 Task: In the  document Cities.html Select the text and change paragraph spacing to  'Double' Change page orientation to  'Landscape' Add Page color Dark Red
Action: Mouse moved to (579, 378)
Screenshot: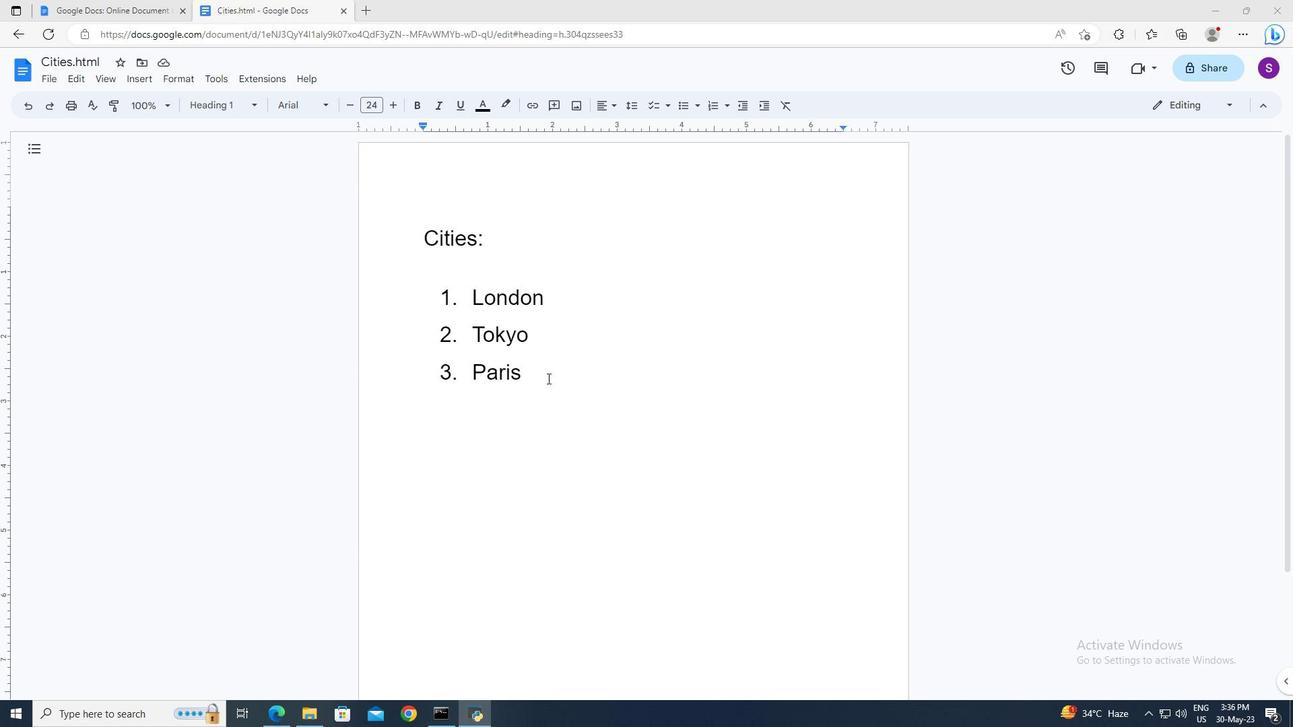 
Action: Mouse pressed left at (579, 378)
Screenshot: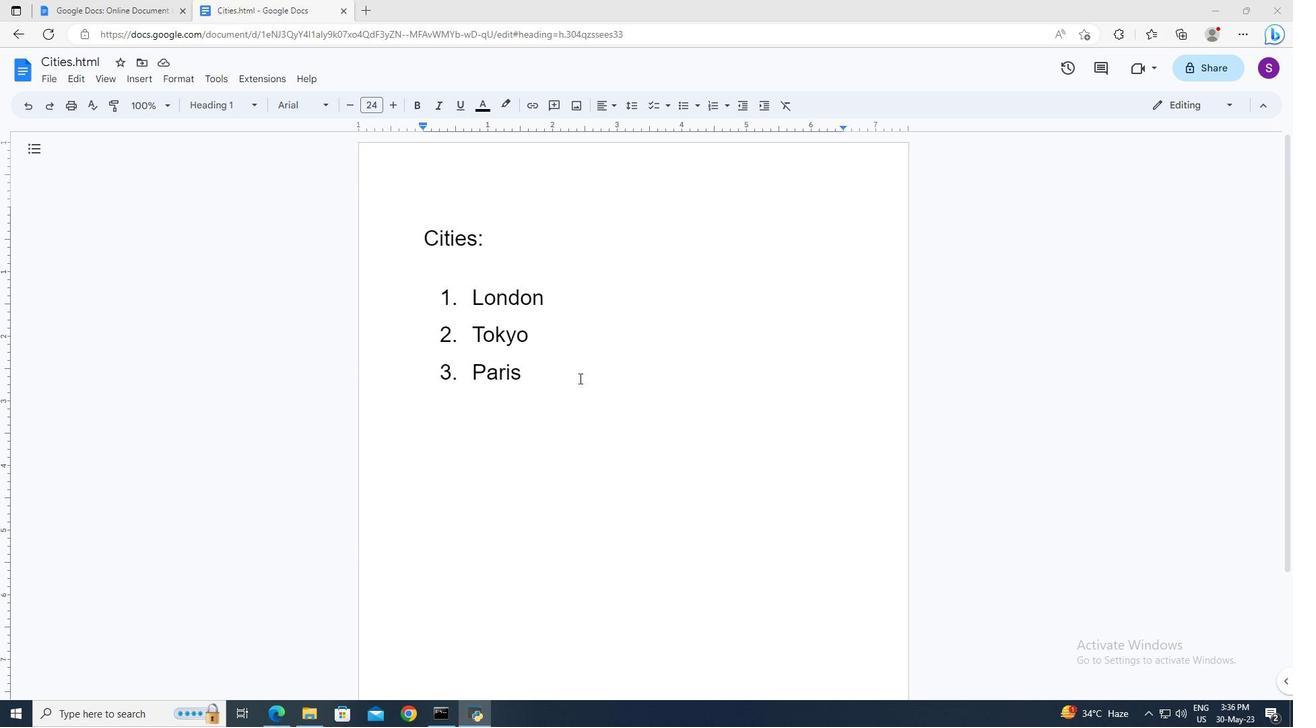 
Action: Mouse moved to (559, 373)
Screenshot: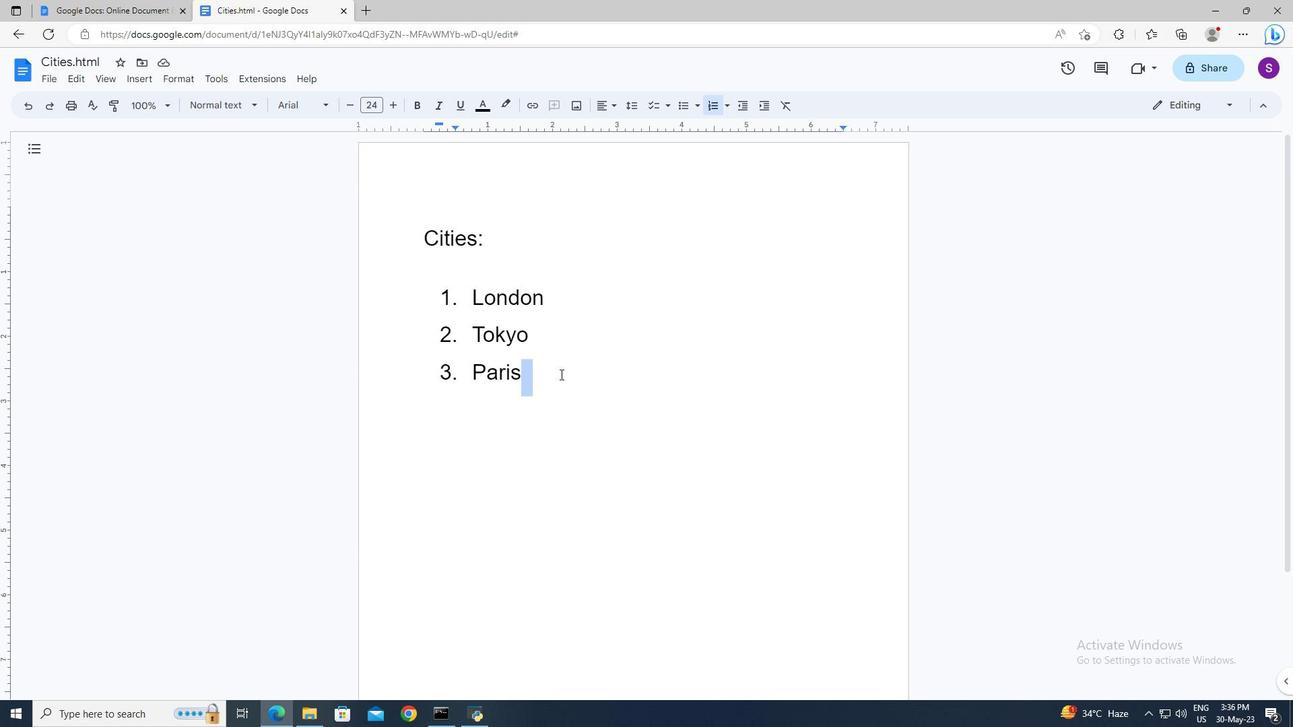 
Action: Mouse pressed left at (559, 373)
Screenshot: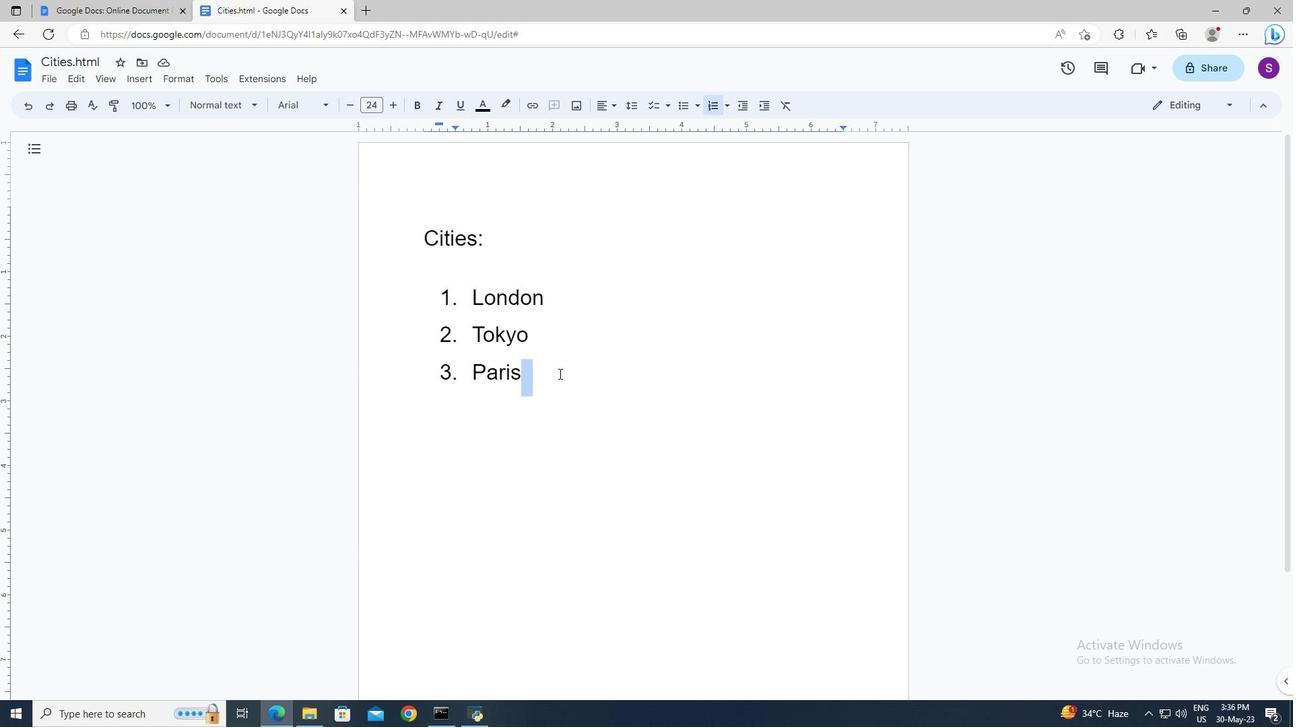 
Action: Key pressed ctrl+A
Screenshot: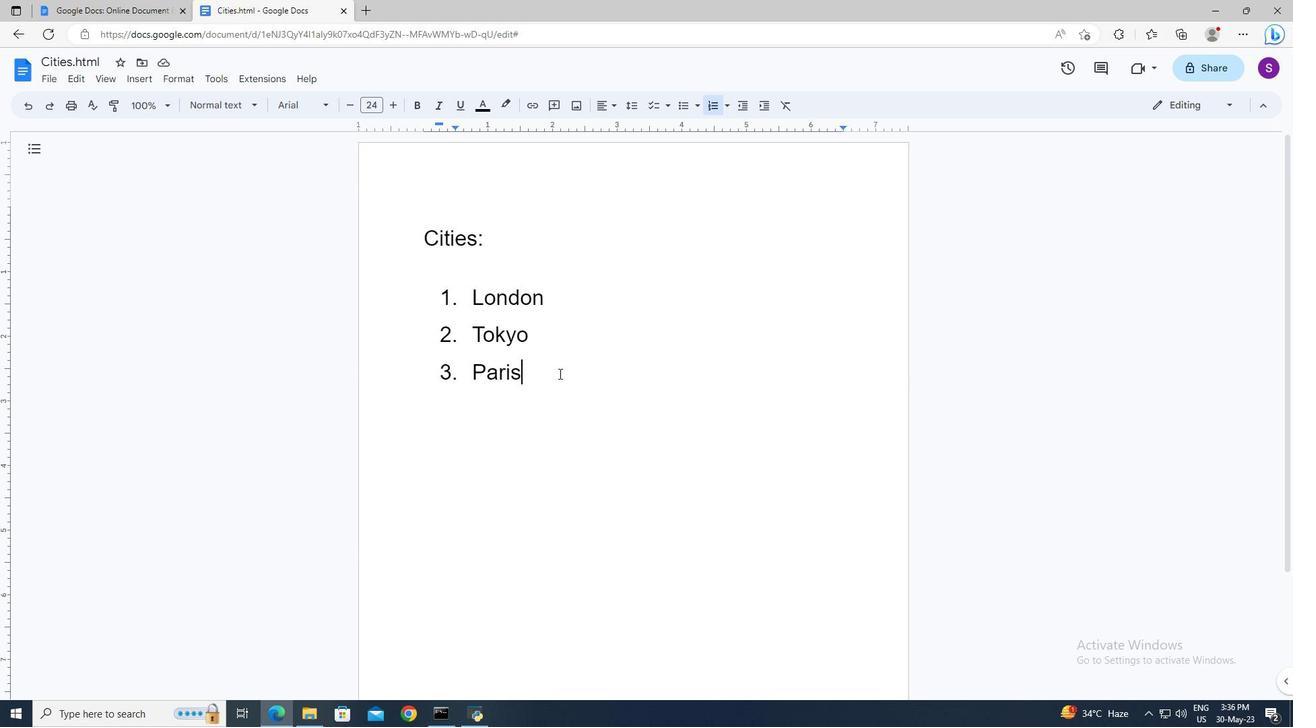 
Action: Mouse moved to (636, 110)
Screenshot: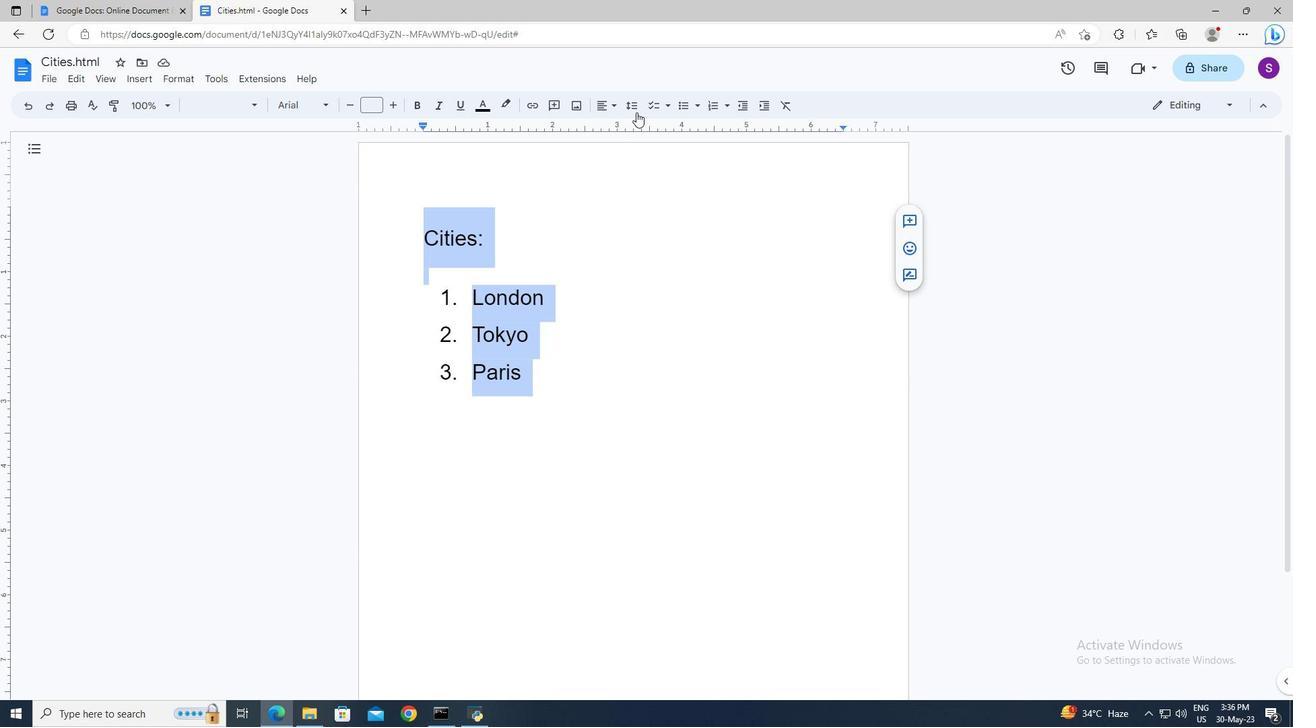 
Action: Mouse pressed left at (636, 110)
Screenshot: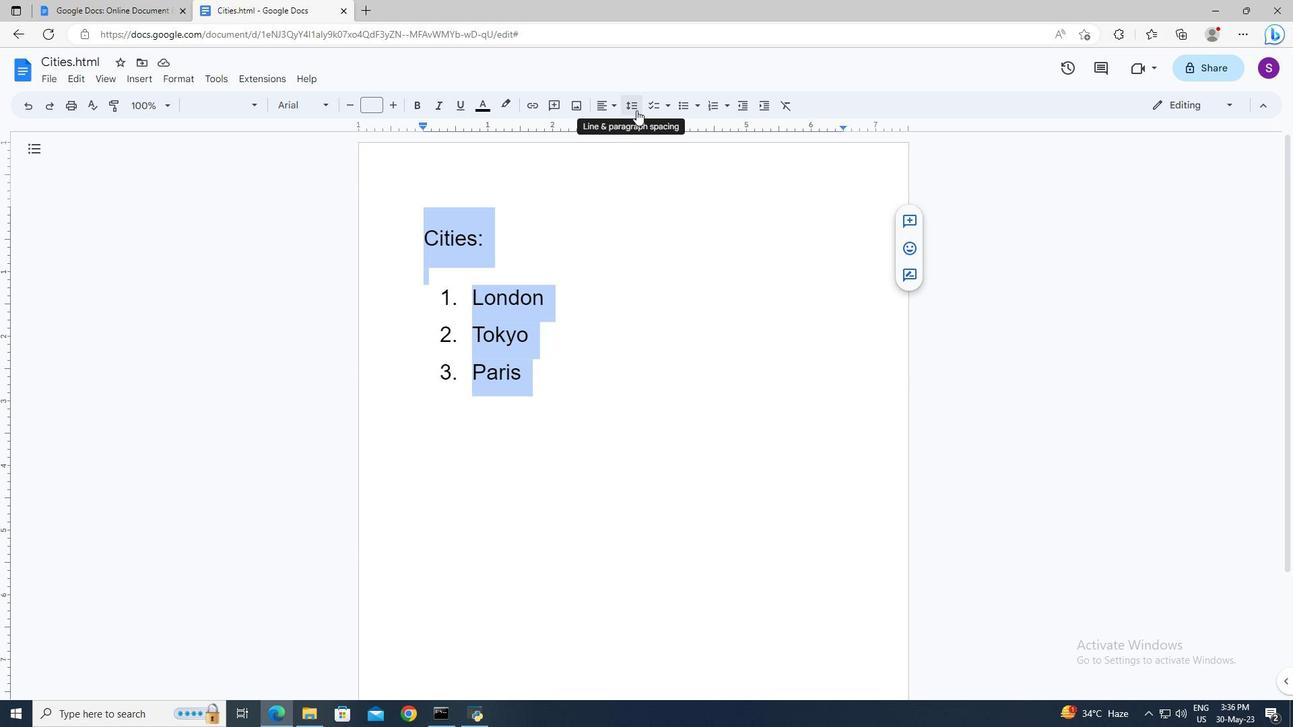 
Action: Mouse moved to (650, 198)
Screenshot: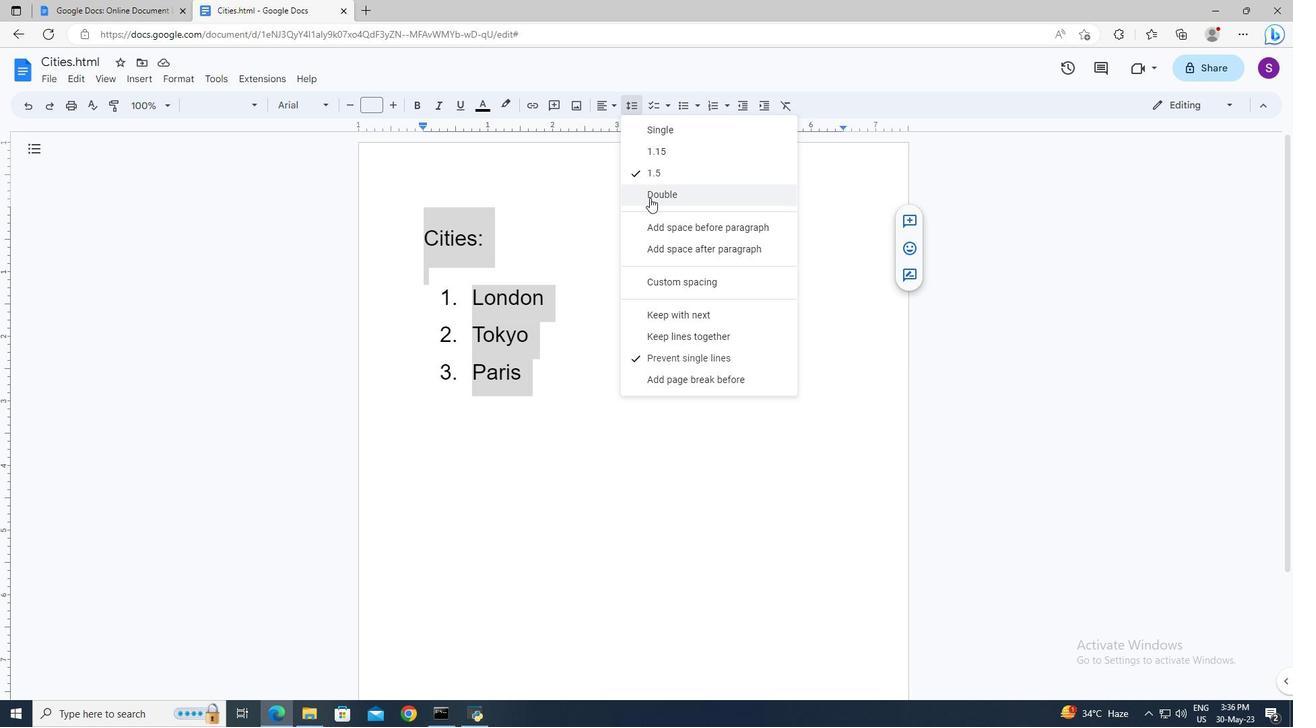 
Action: Mouse pressed left at (650, 198)
Screenshot: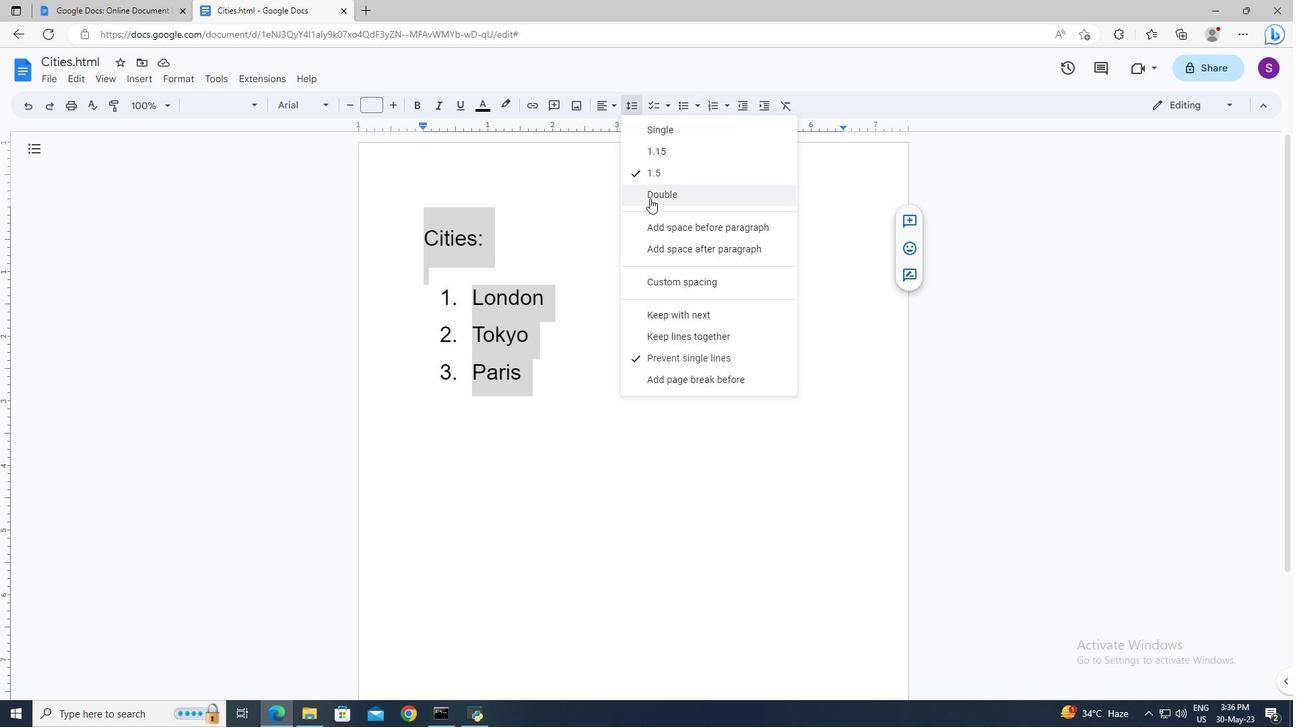 
Action: Mouse moved to (620, 358)
Screenshot: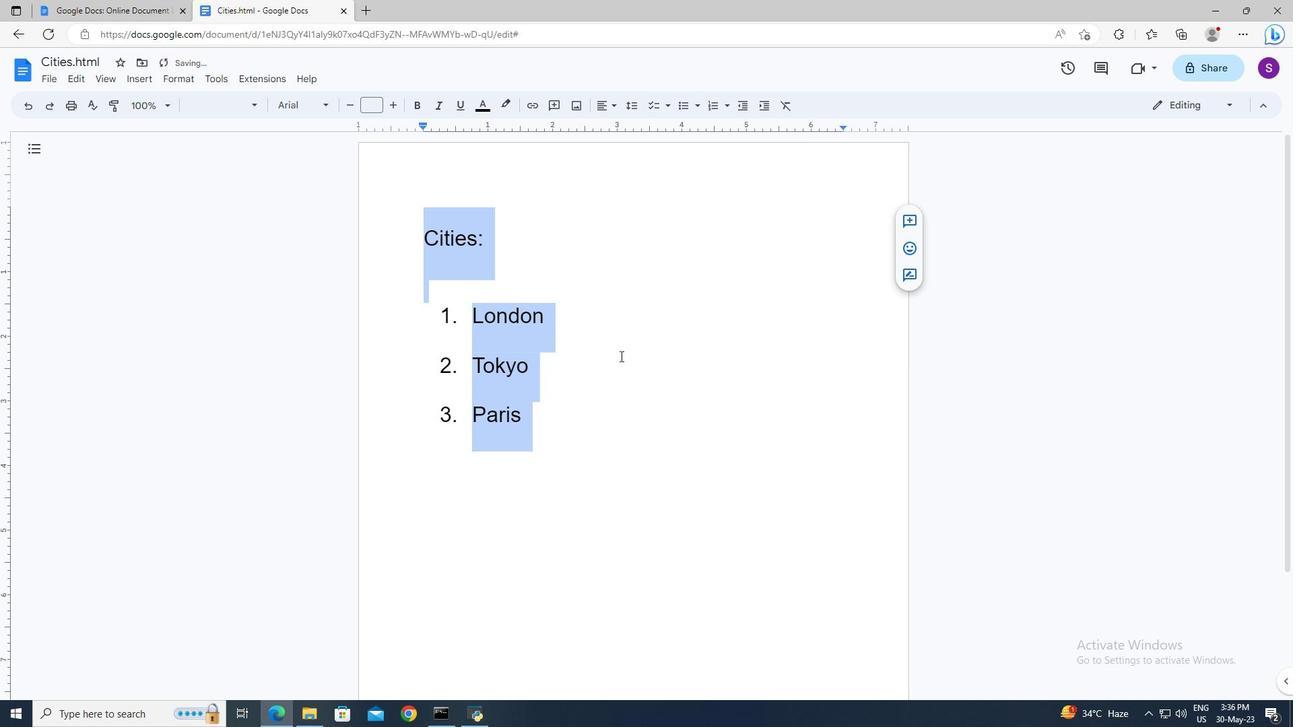 
Action: Mouse pressed left at (620, 358)
Screenshot: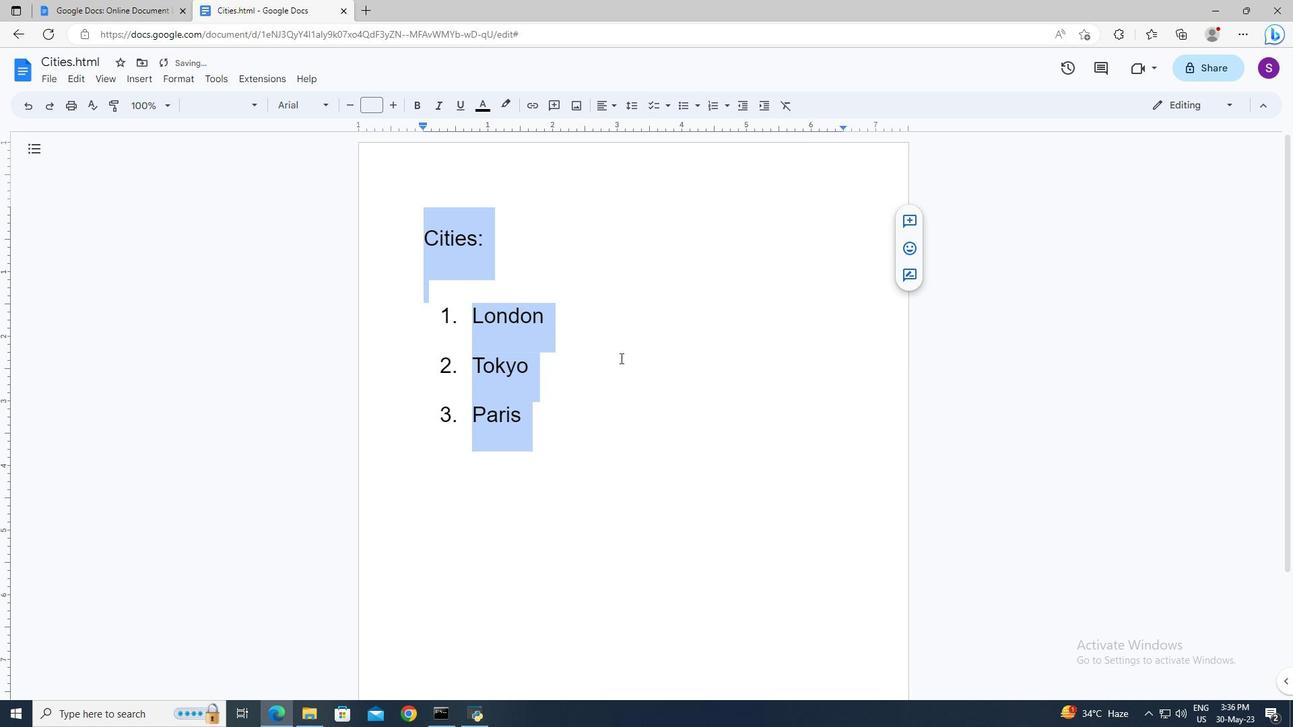 
Action: Mouse moved to (56, 83)
Screenshot: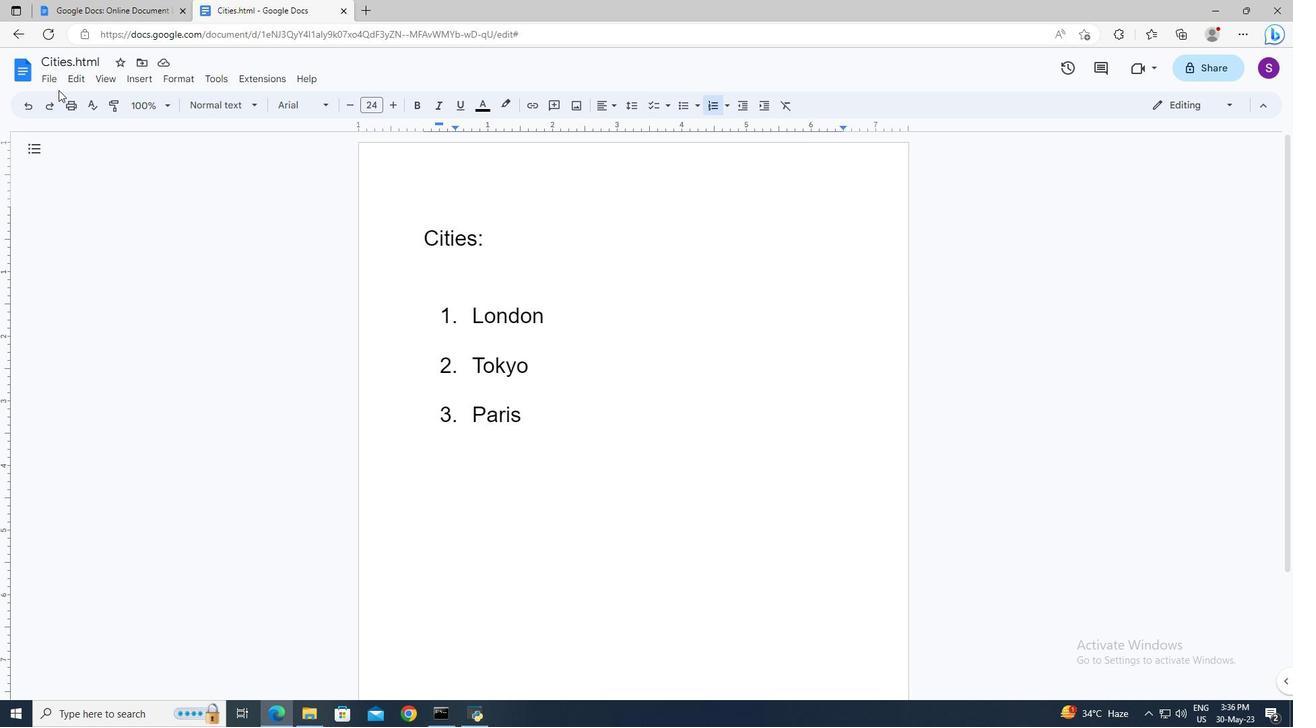 
Action: Mouse pressed left at (56, 83)
Screenshot: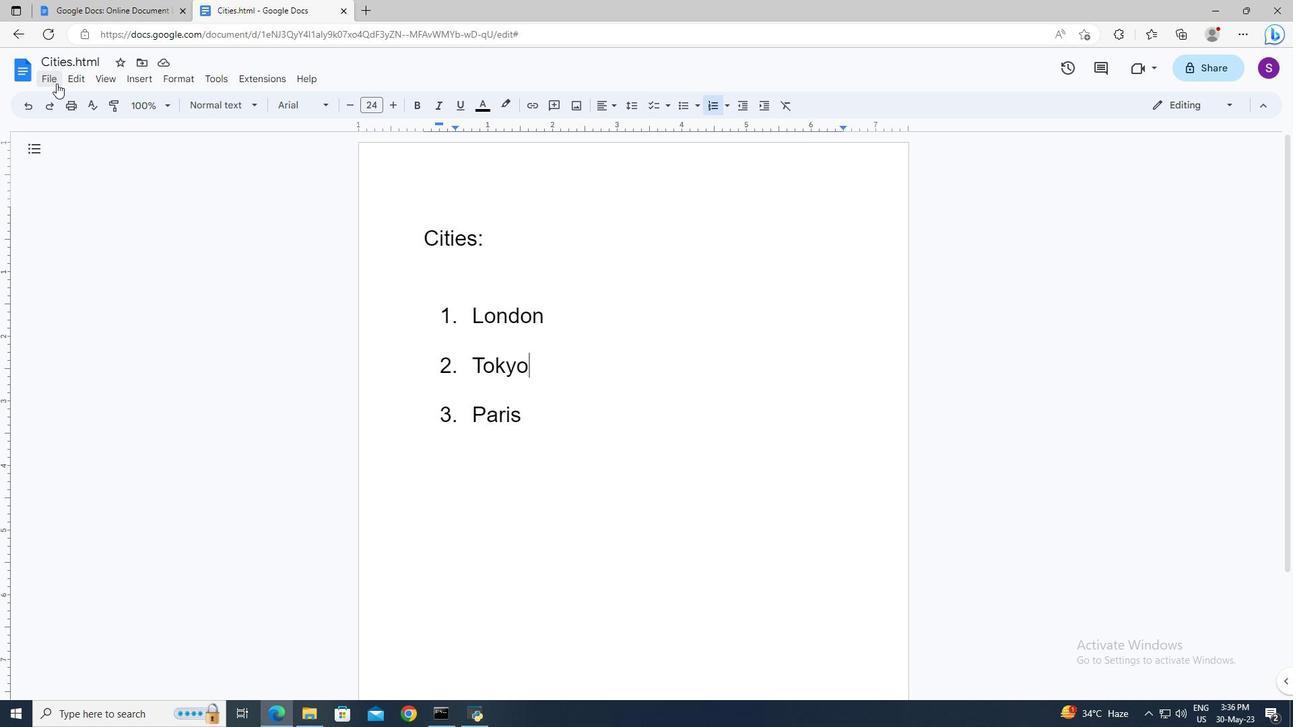 
Action: Mouse moved to (73, 439)
Screenshot: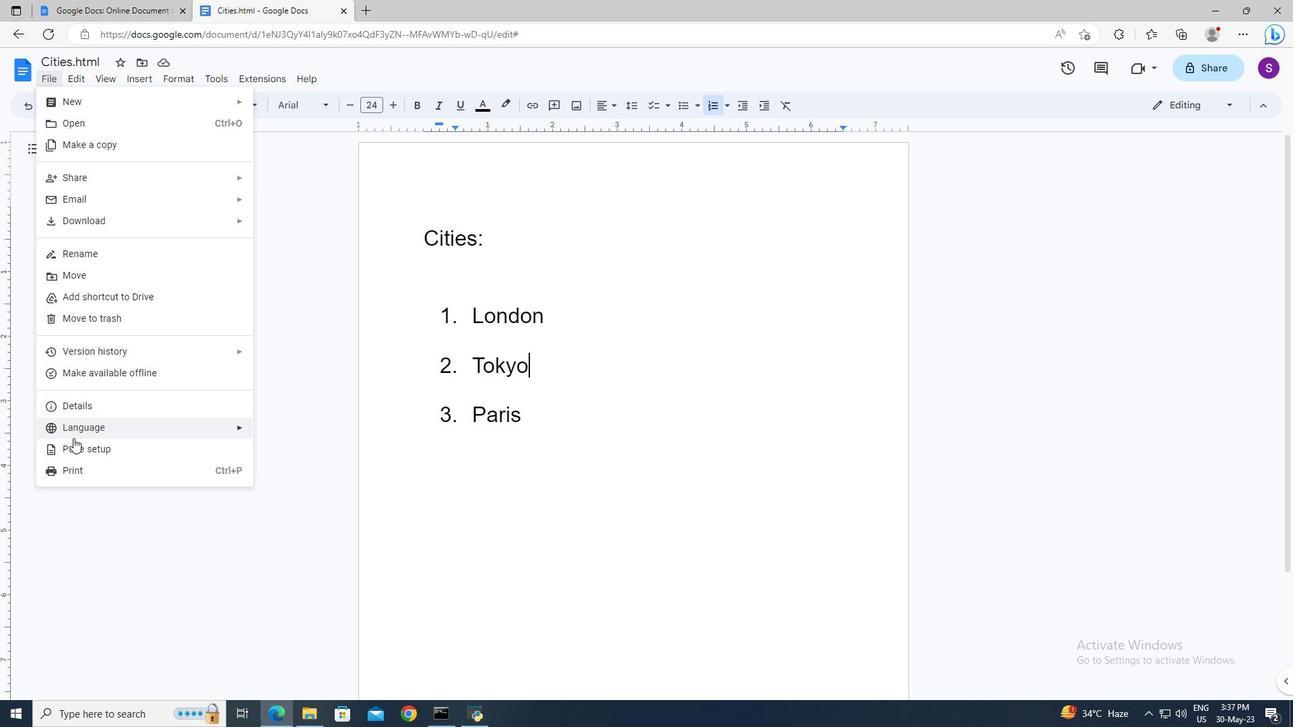 
Action: Mouse pressed left at (73, 439)
Screenshot: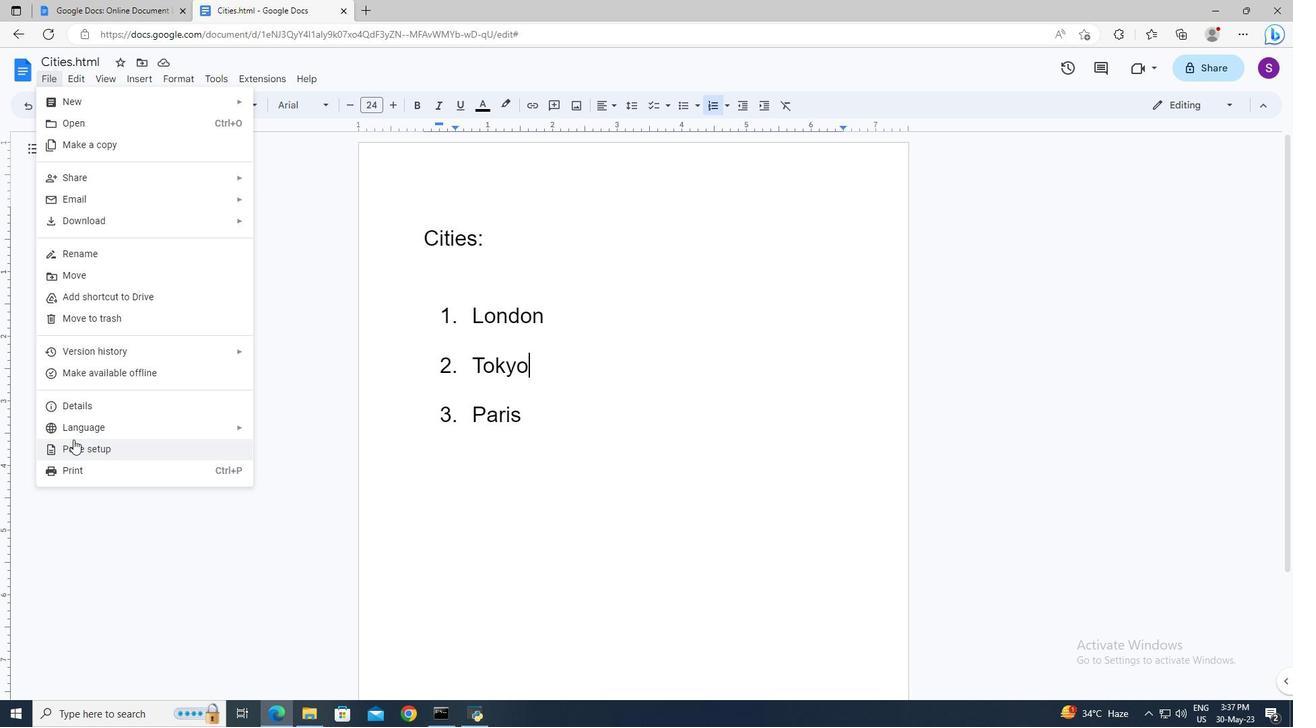 
Action: Mouse moved to (586, 358)
Screenshot: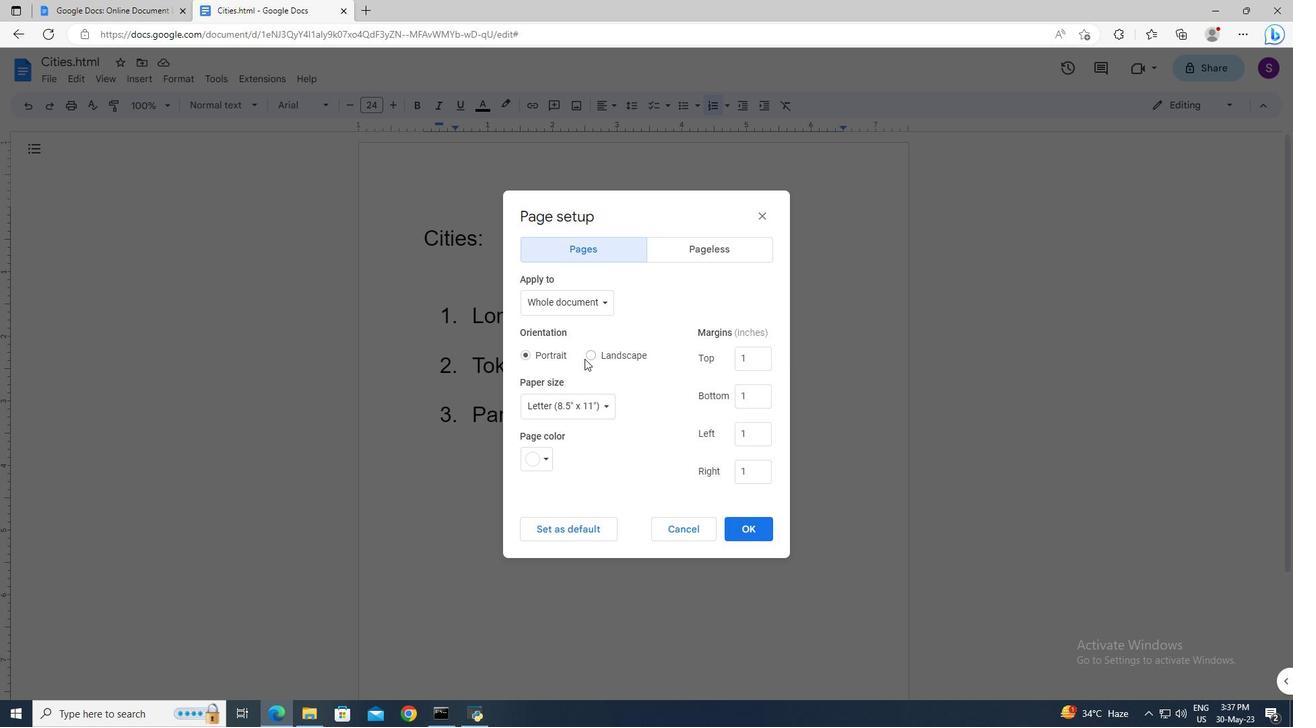
Action: Mouse pressed left at (586, 358)
Screenshot: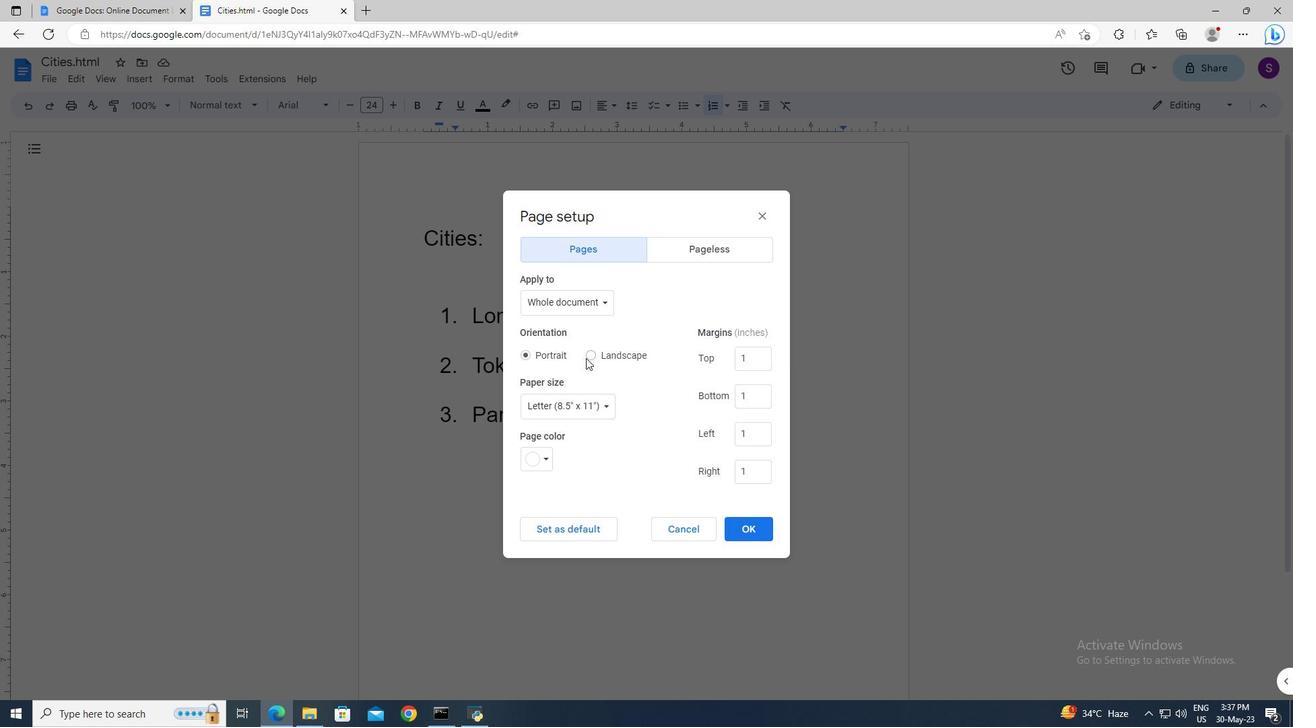 
Action: Mouse moved to (547, 459)
Screenshot: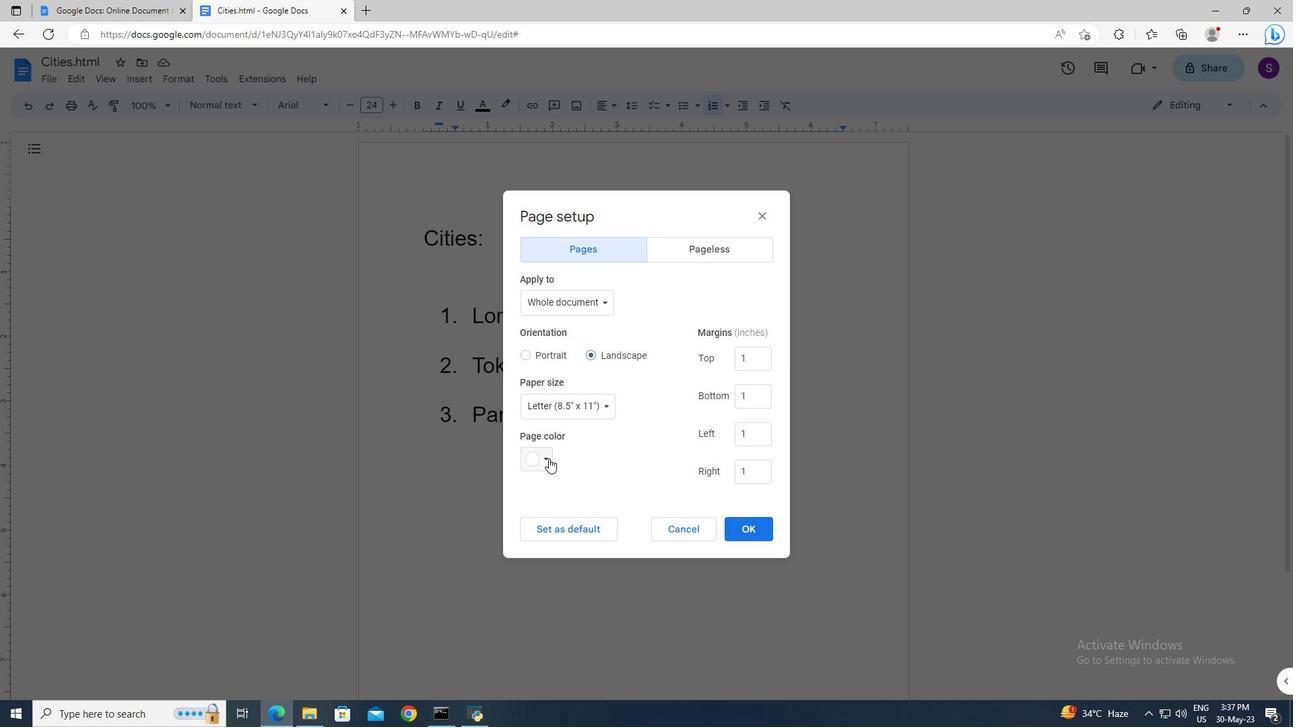 
Action: Mouse pressed left at (547, 459)
Screenshot: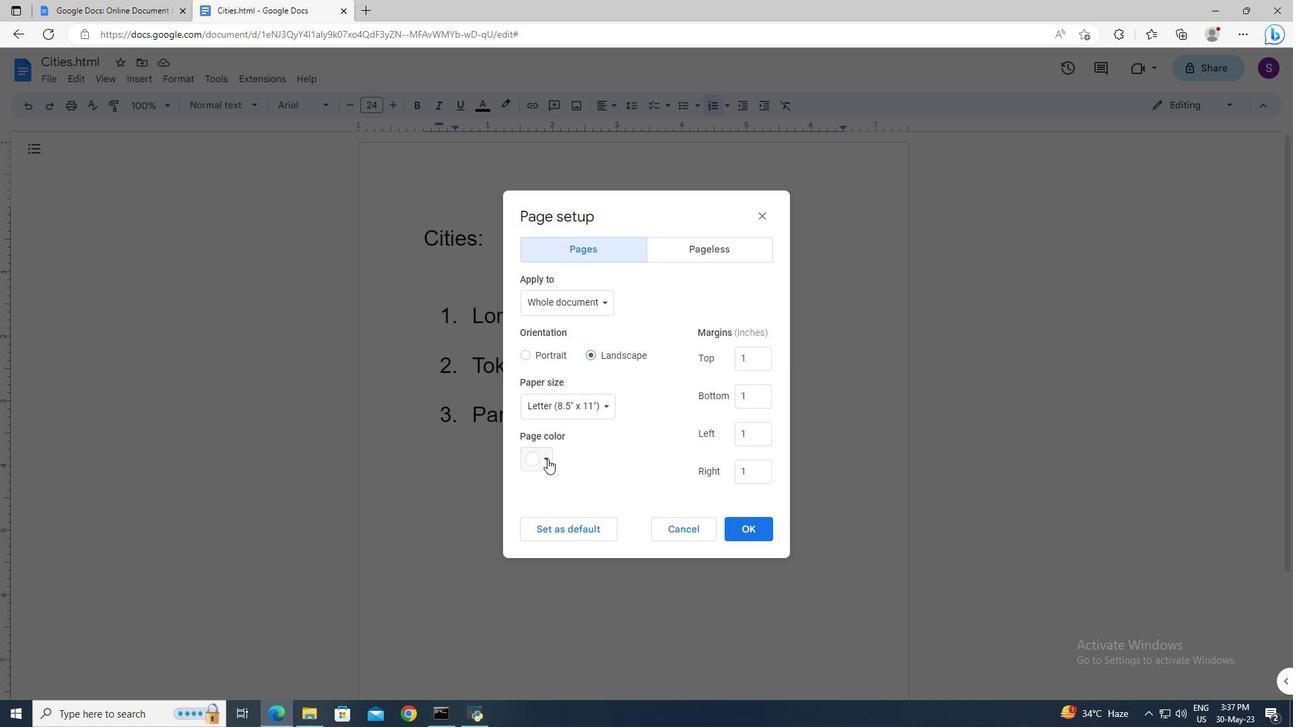 
Action: Mouse moved to (553, 573)
Screenshot: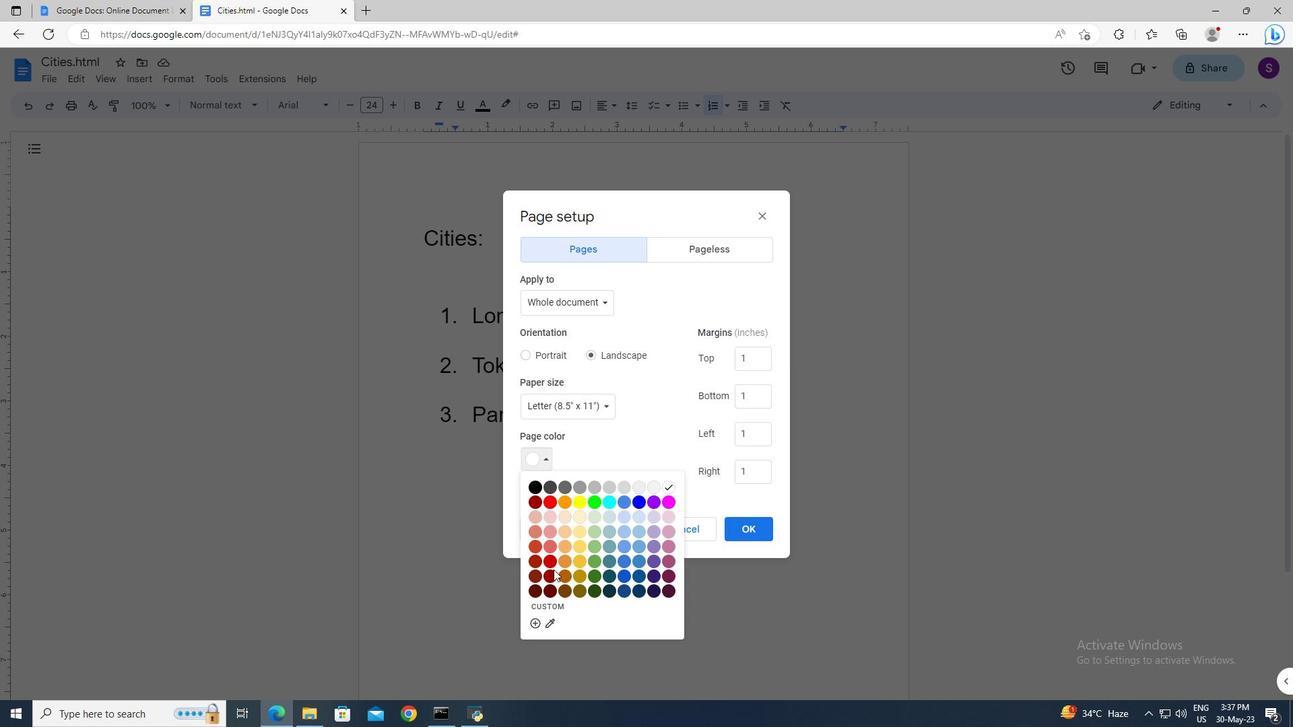 
Action: Mouse pressed left at (553, 573)
Screenshot: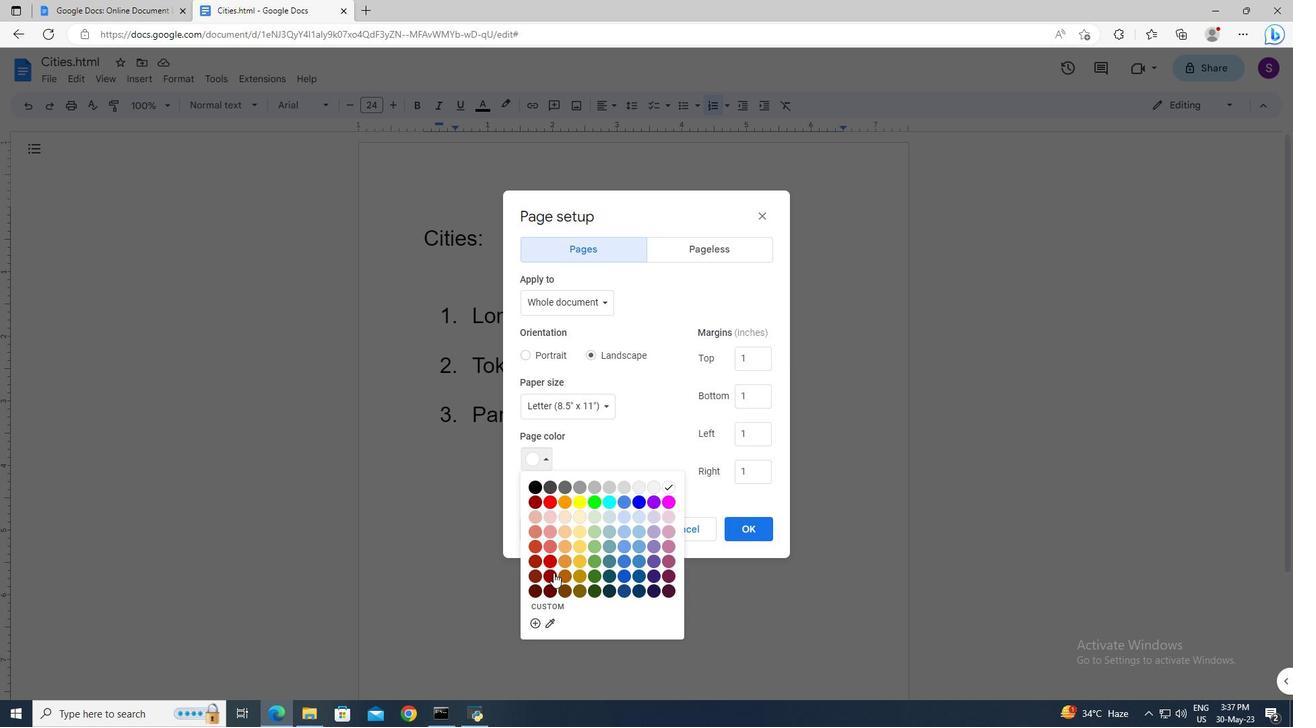 
Action: Mouse moved to (757, 534)
Screenshot: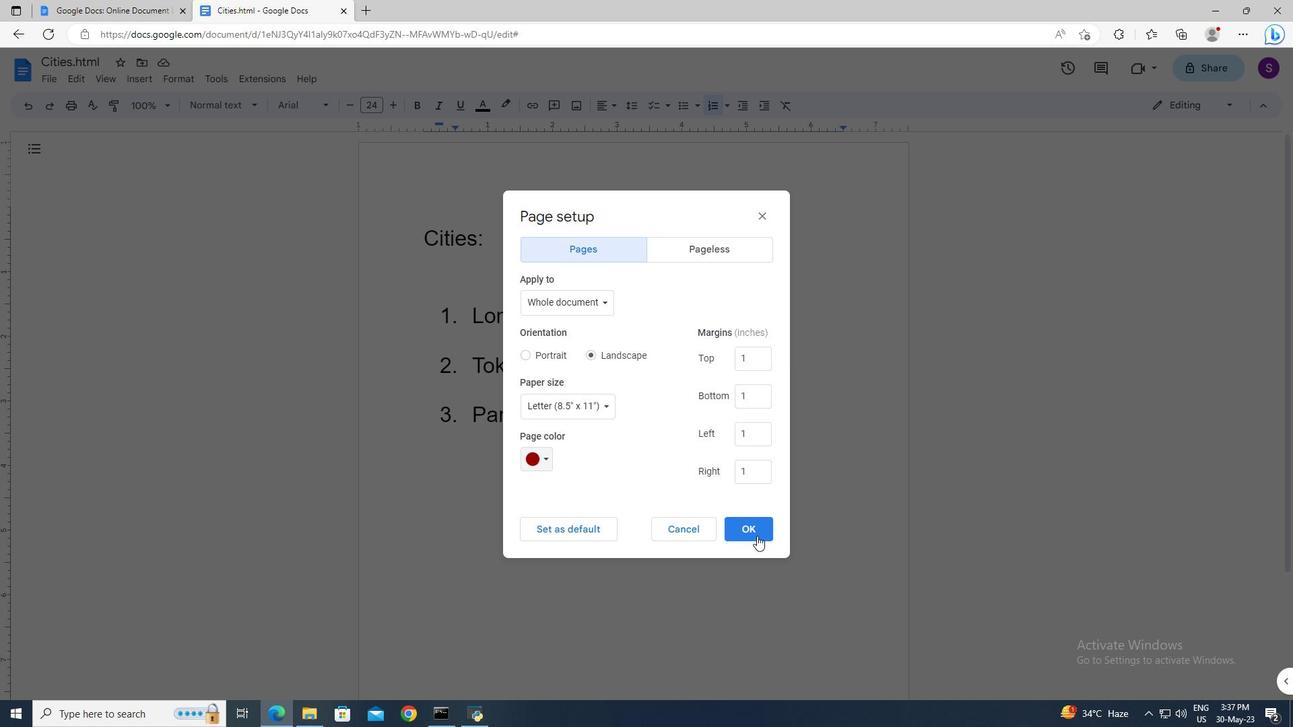 
Action: Mouse pressed left at (757, 534)
Screenshot: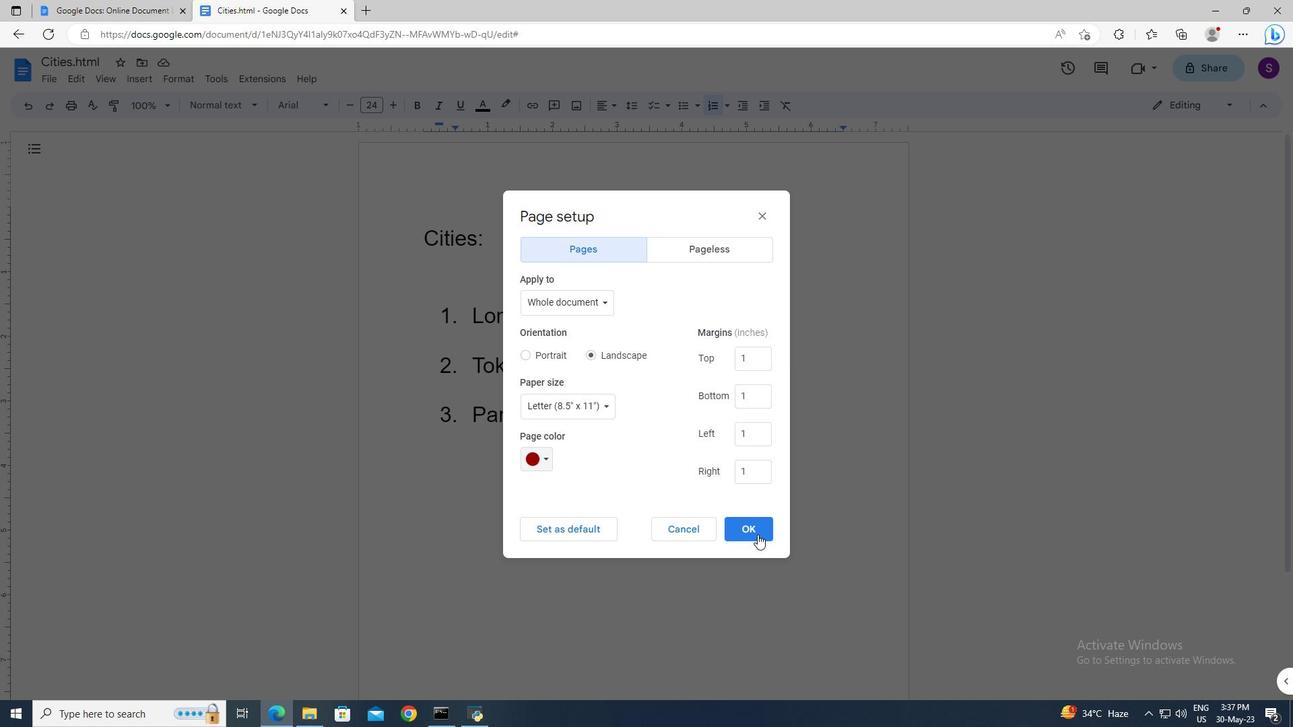 
Action: Mouse moved to (752, 477)
Screenshot: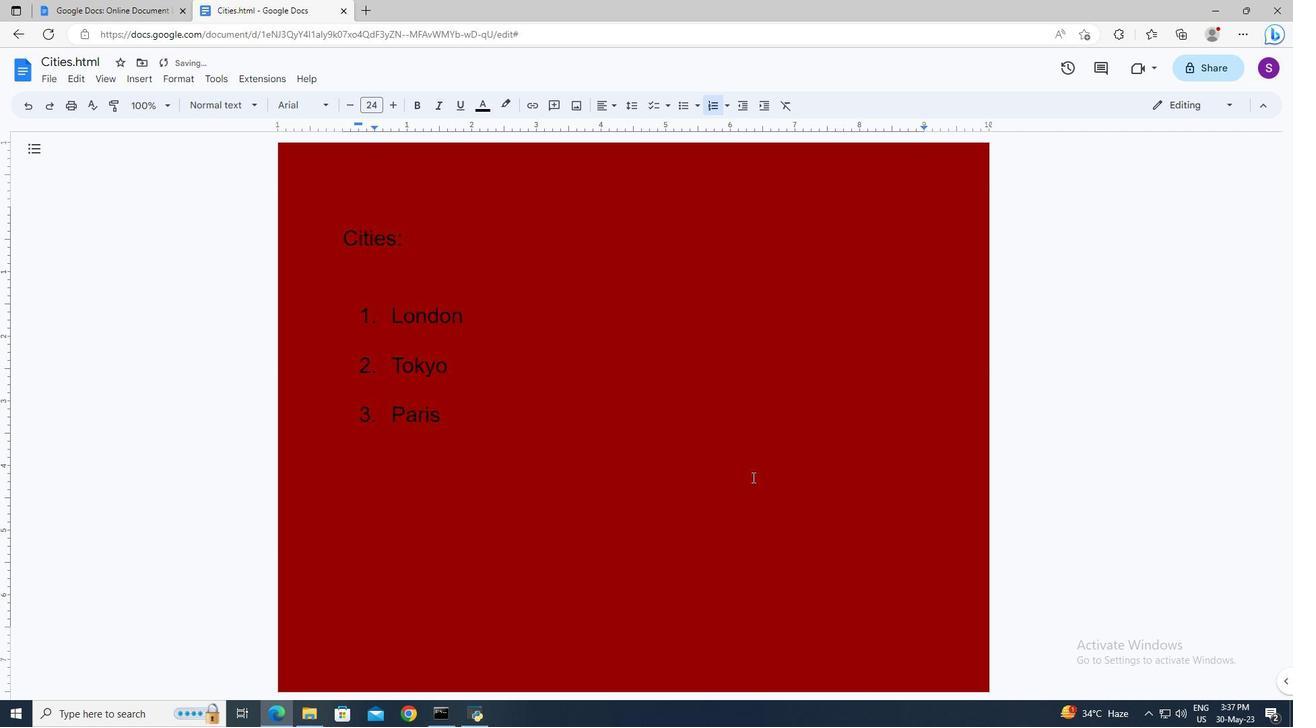 
Action: Mouse pressed left at (752, 477)
Screenshot: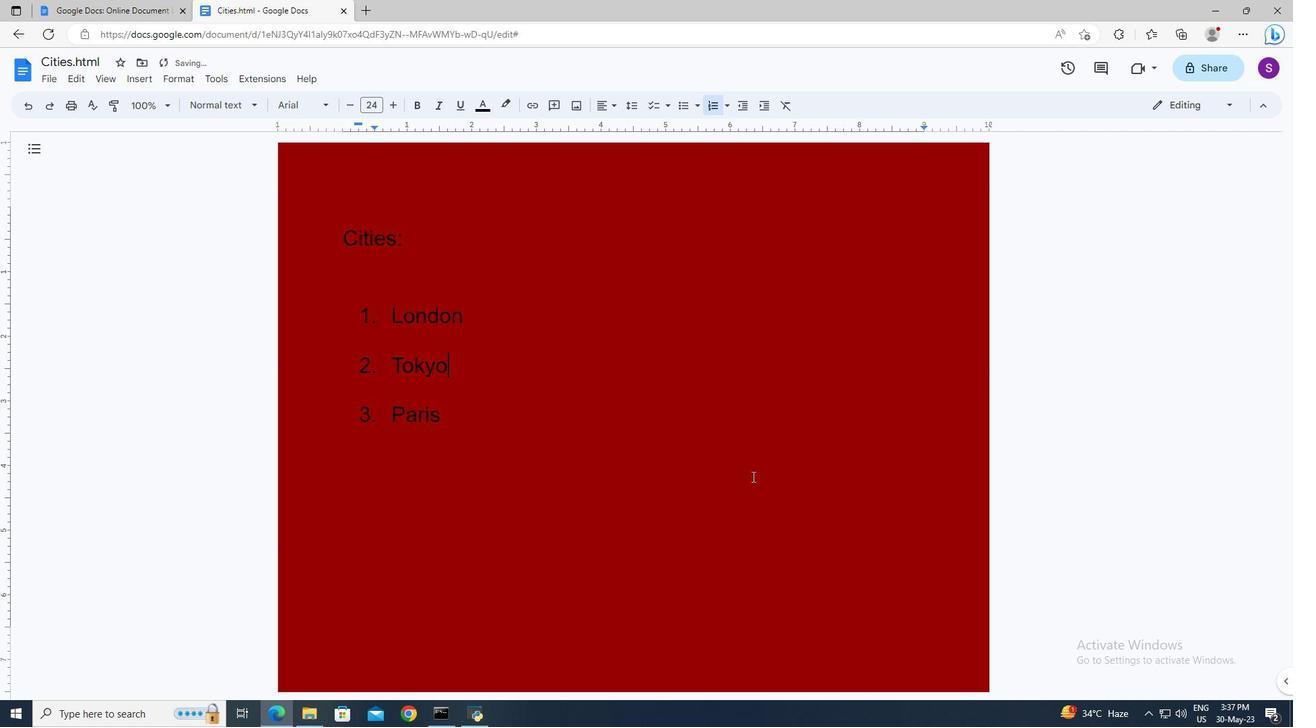 
